 Task: Look for organic products in the category "Women's Body Care".
Action: Mouse moved to (271, 118)
Screenshot: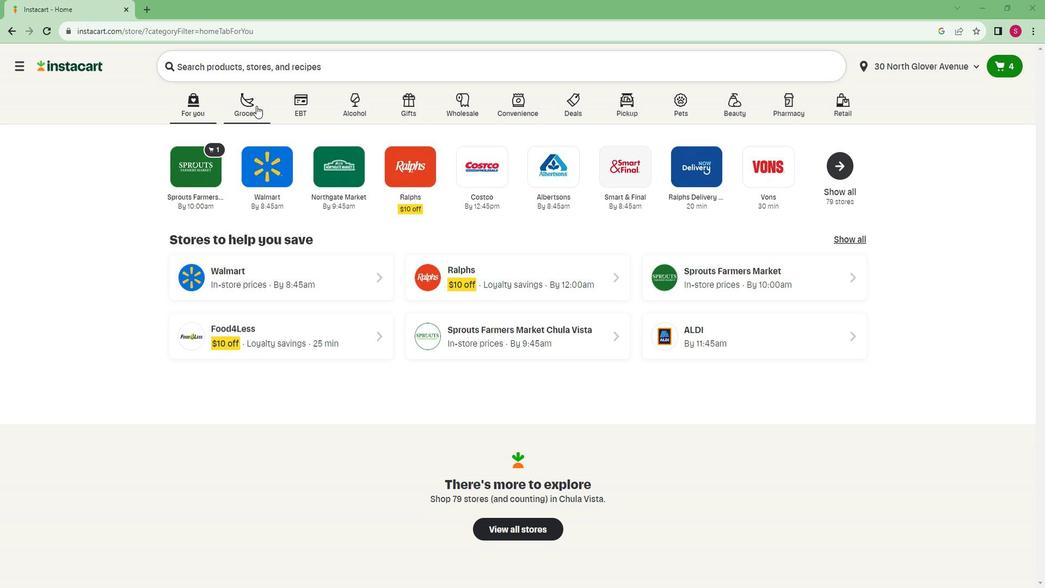 
Action: Mouse pressed left at (271, 118)
Screenshot: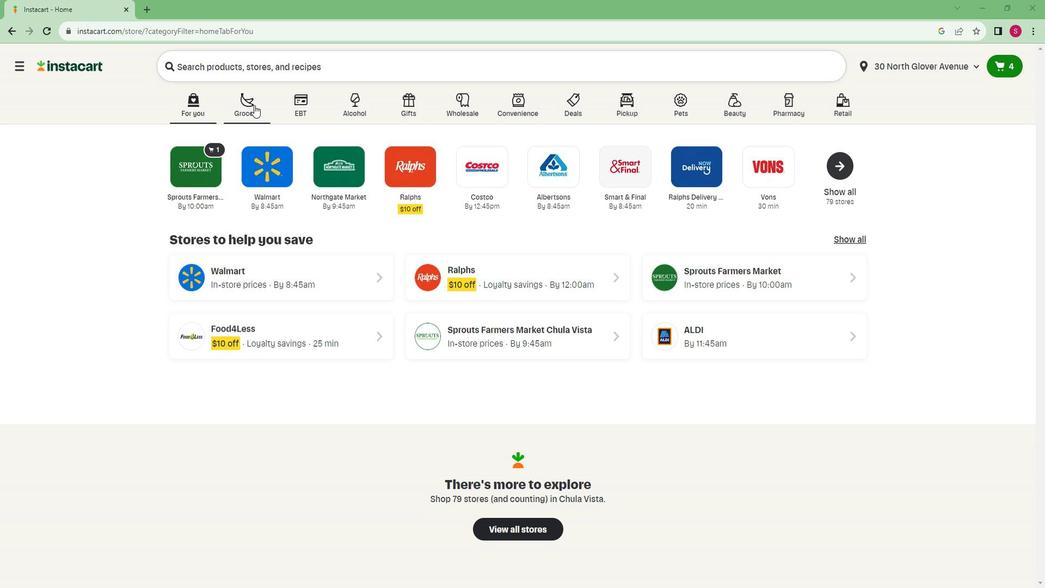 
Action: Mouse moved to (246, 316)
Screenshot: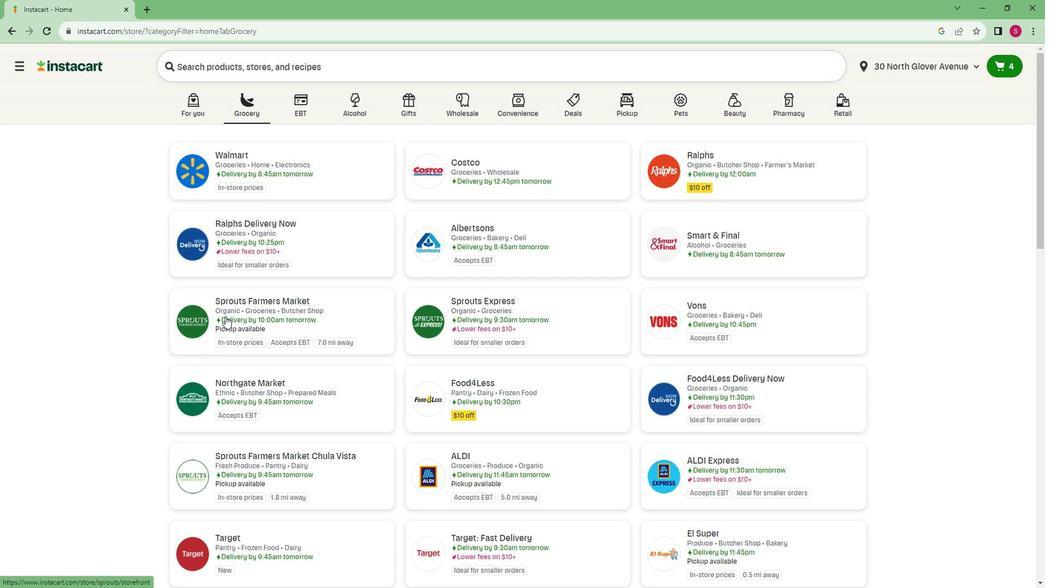 
Action: Mouse pressed left at (246, 316)
Screenshot: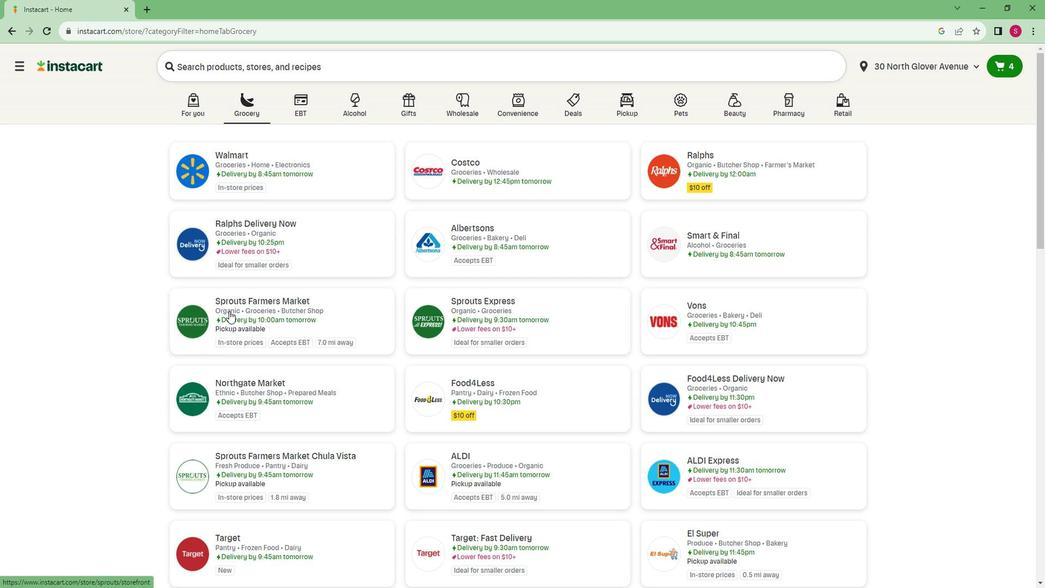 
Action: Mouse moved to (106, 466)
Screenshot: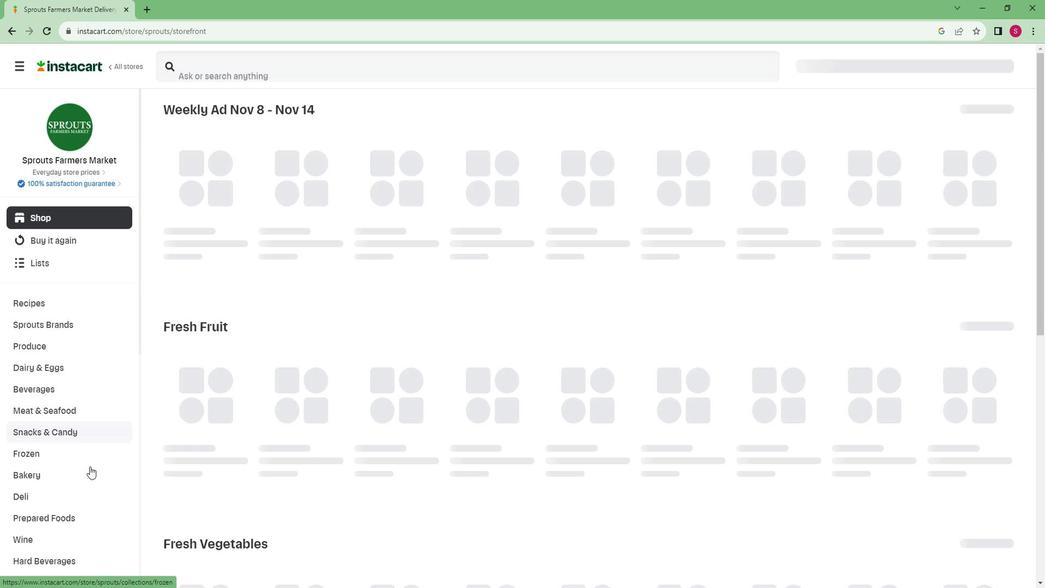 
Action: Mouse scrolled (106, 467) with delta (0, 0)
Screenshot: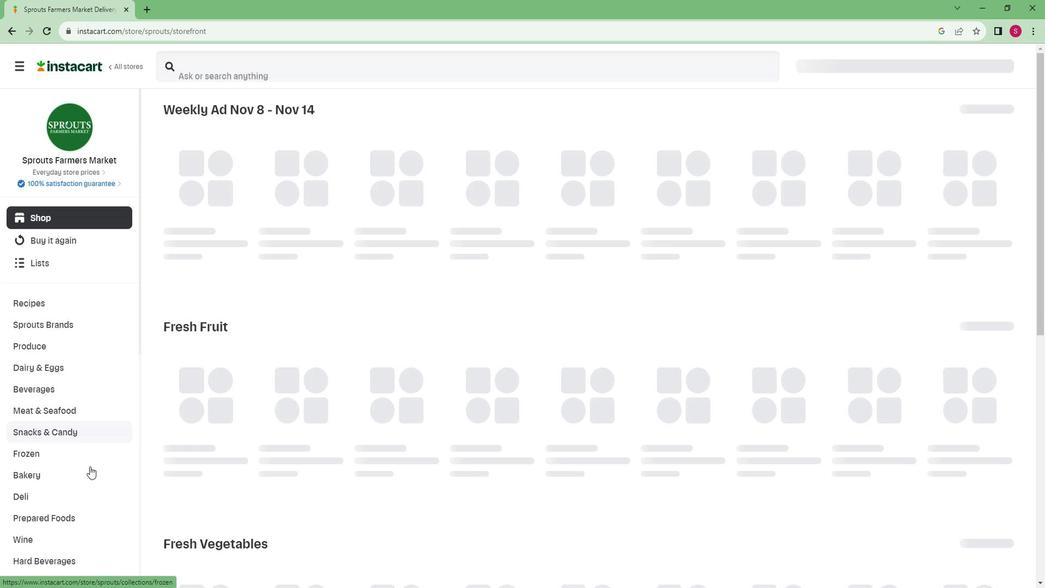 
Action: Mouse scrolled (106, 466) with delta (0, 0)
Screenshot: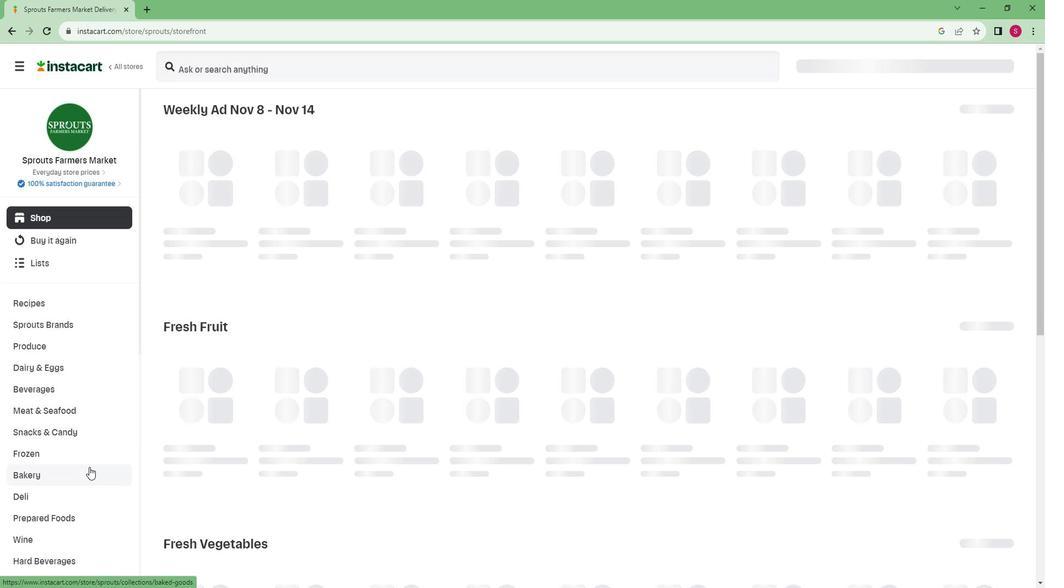 
Action: Mouse scrolled (106, 466) with delta (0, 0)
Screenshot: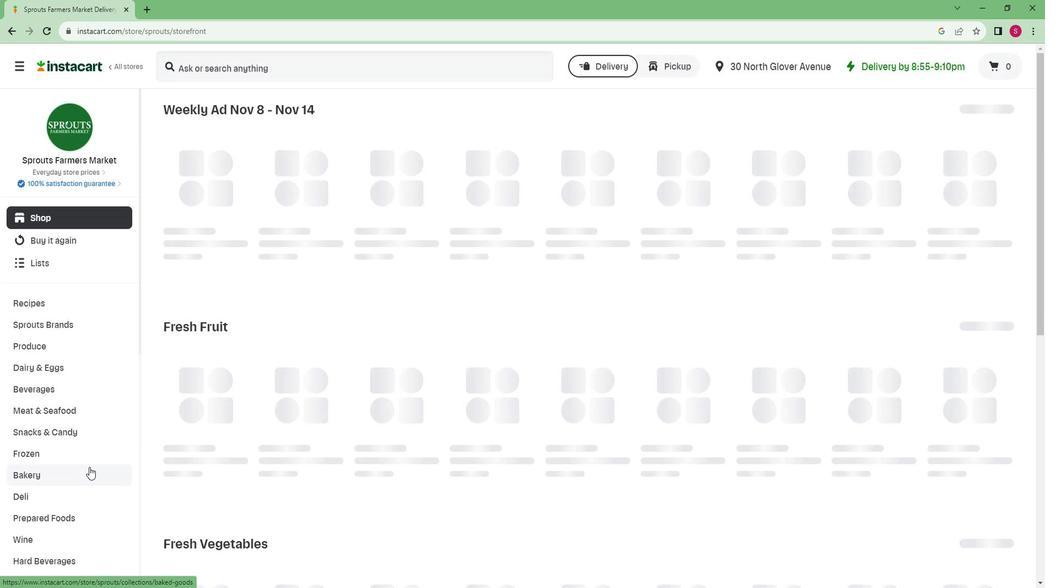 
Action: Mouse scrolled (106, 466) with delta (0, 0)
Screenshot: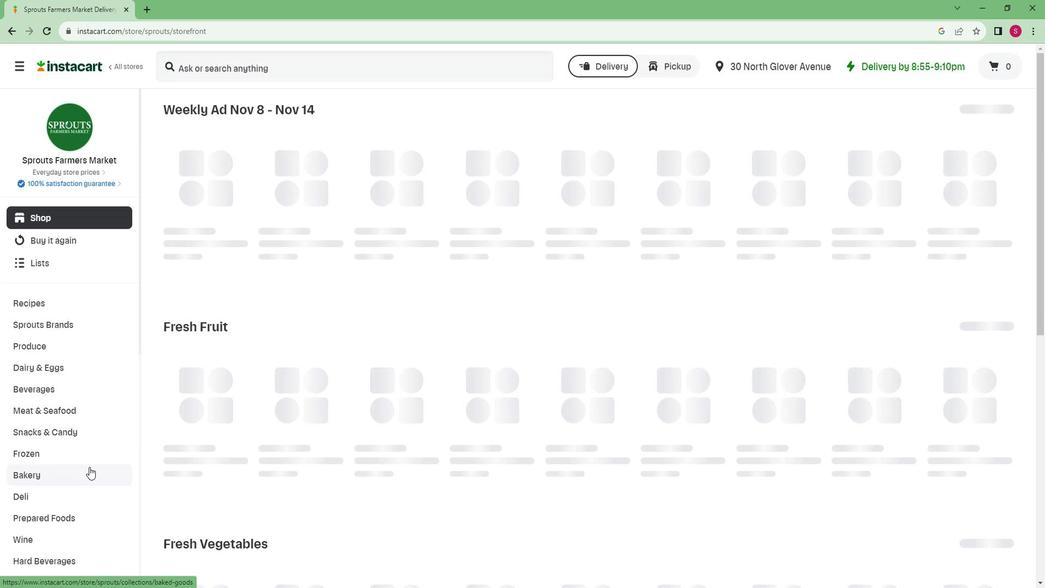 
Action: Mouse scrolled (106, 466) with delta (0, 0)
Screenshot: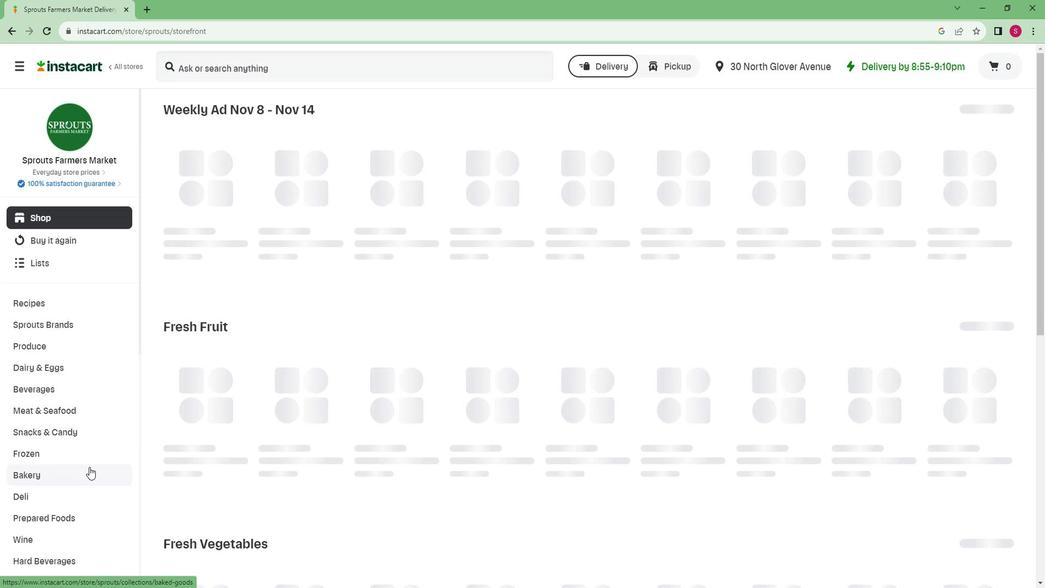 
Action: Mouse scrolled (106, 466) with delta (0, 0)
Screenshot: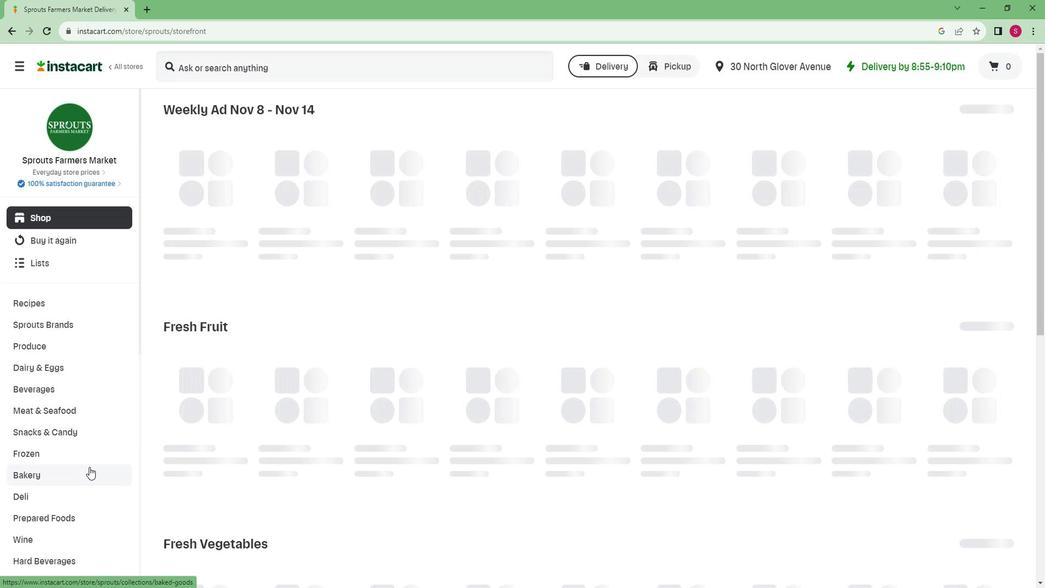 
Action: Mouse scrolled (106, 466) with delta (0, 0)
Screenshot: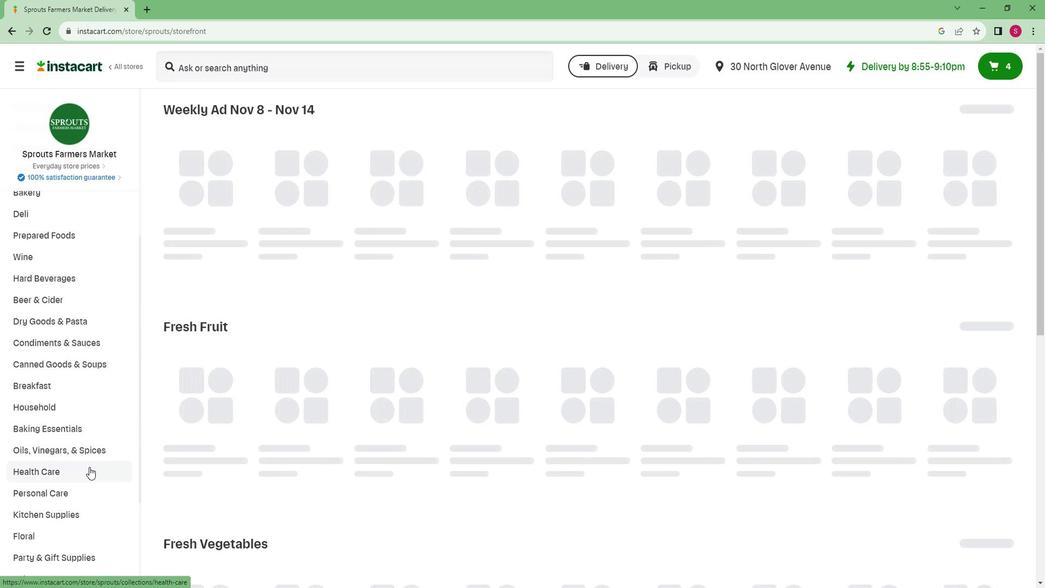 
Action: Mouse scrolled (106, 466) with delta (0, 0)
Screenshot: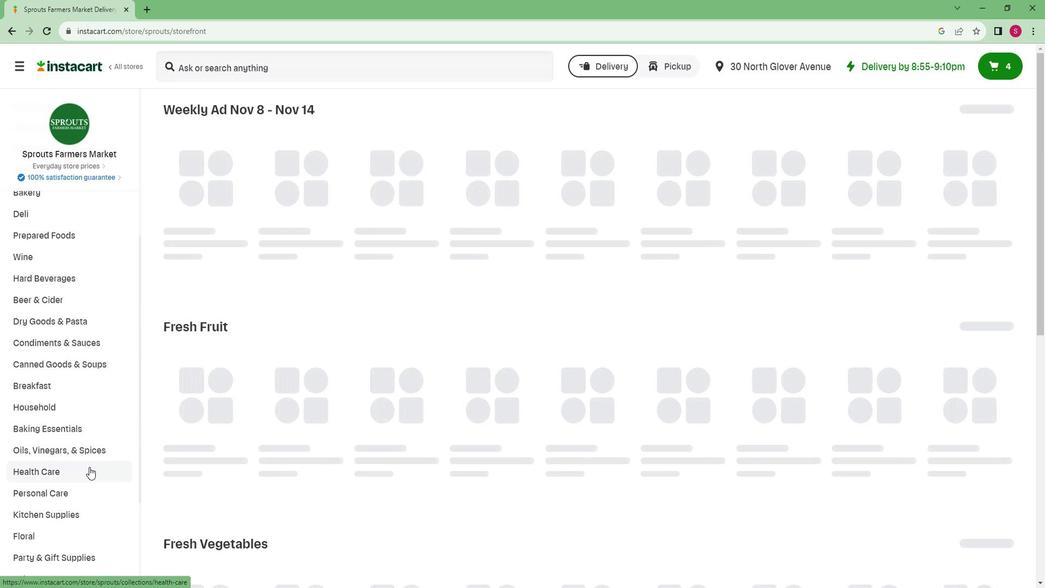 
Action: Mouse scrolled (106, 466) with delta (0, 0)
Screenshot: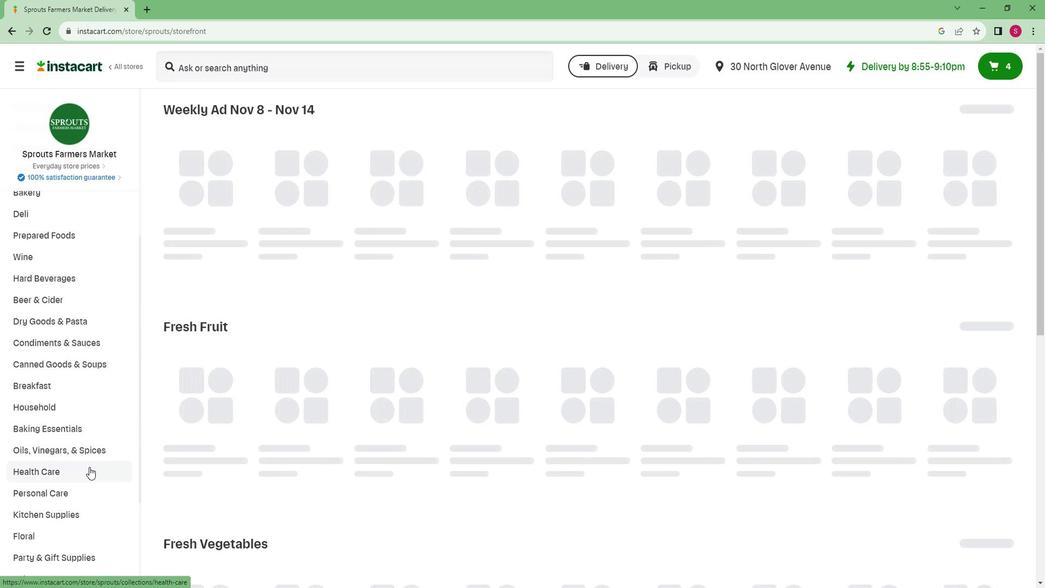 
Action: Mouse scrolled (106, 466) with delta (0, 0)
Screenshot: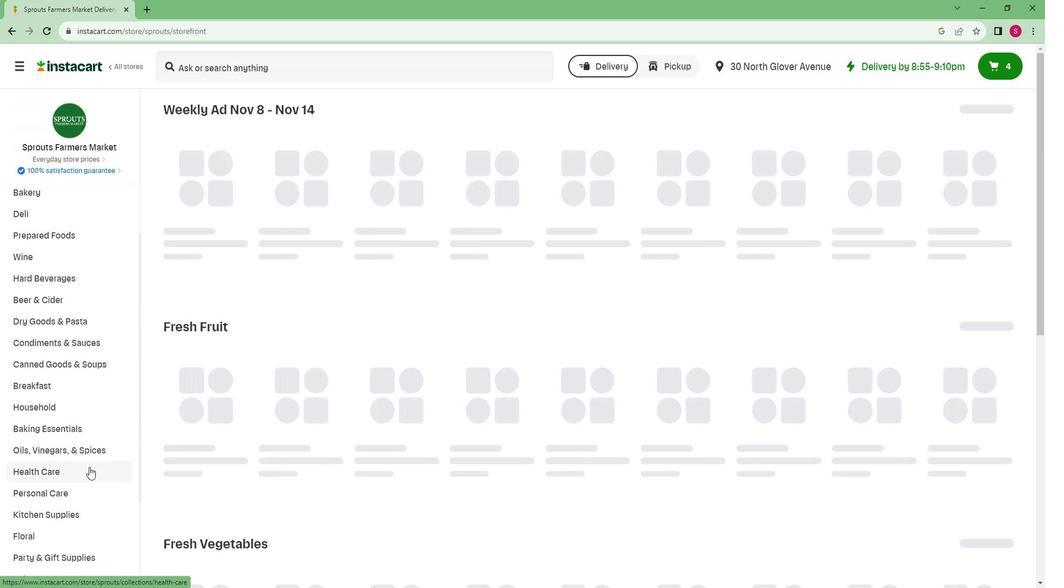 
Action: Mouse moved to (59, 546)
Screenshot: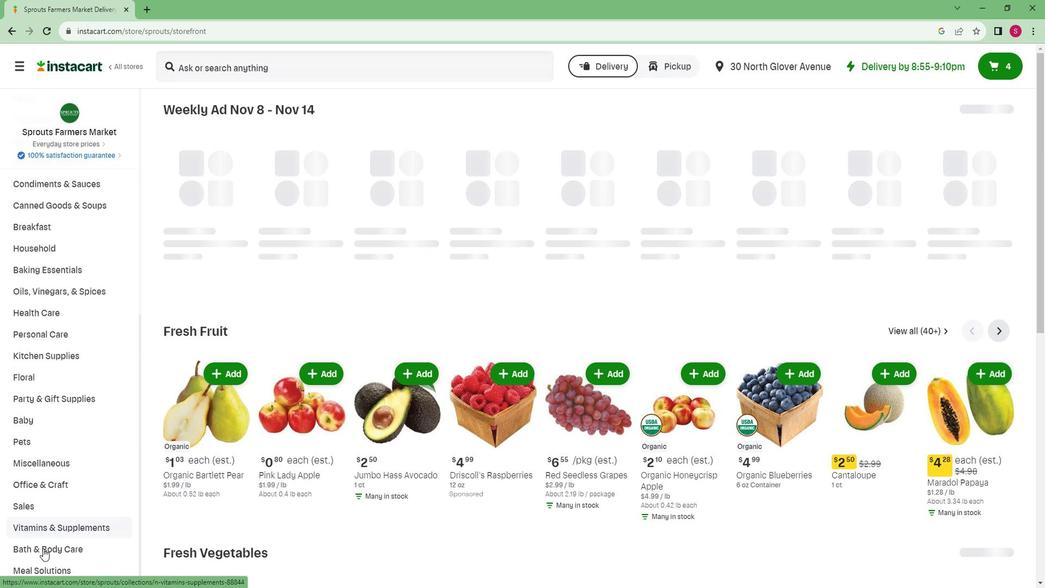 
Action: Mouse pressed left at (59, 546)
Screenshot: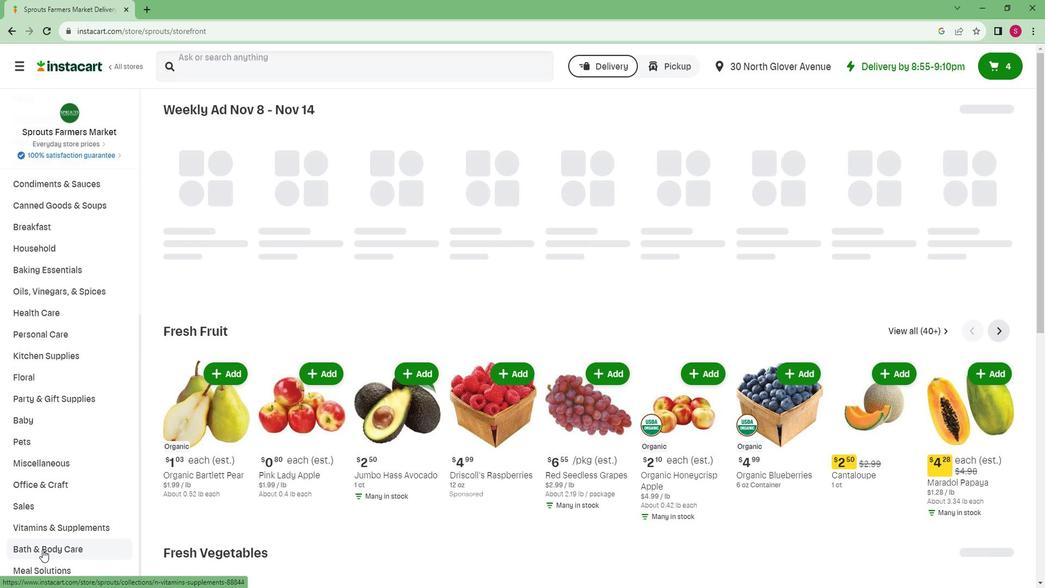 
Action: Mouse moved to (61, 533)
Screenshot: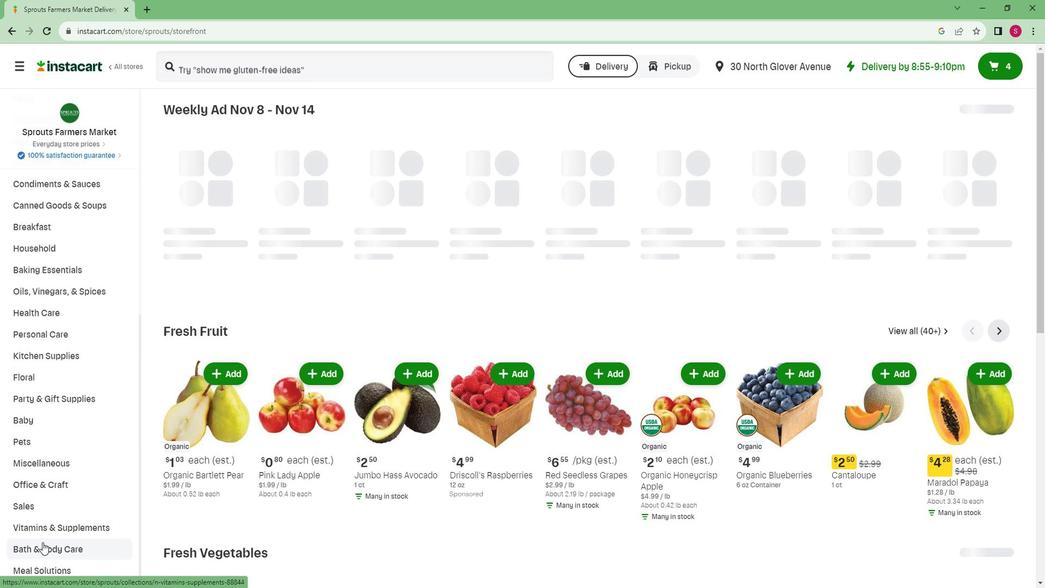 
Action: Mouse scrolled (61, 533) with delta (0, 0)
Screenshot: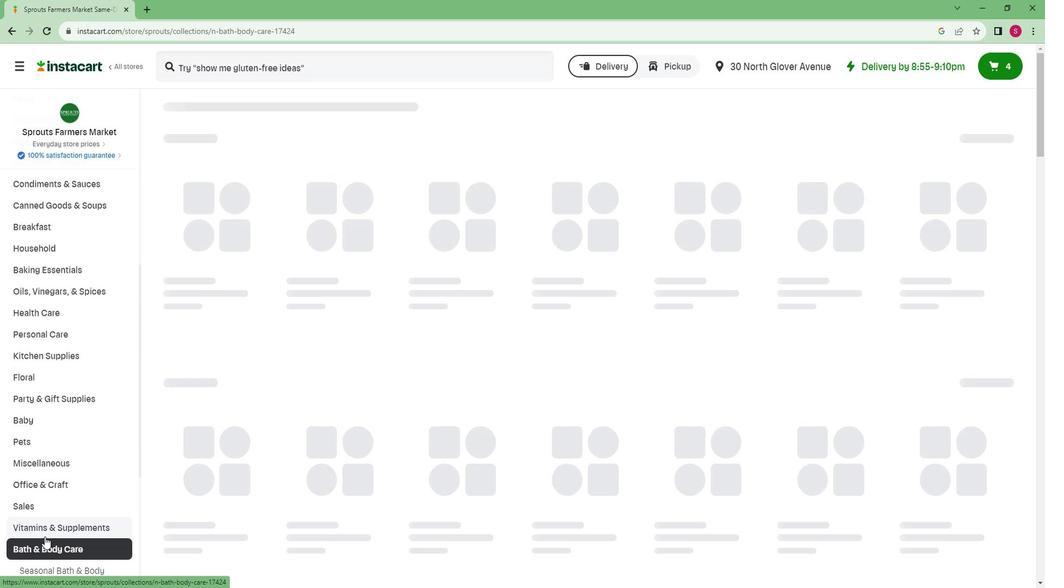 
Action: Mouse scrolled (61, 533) with delta (0, 0)
Screenshot: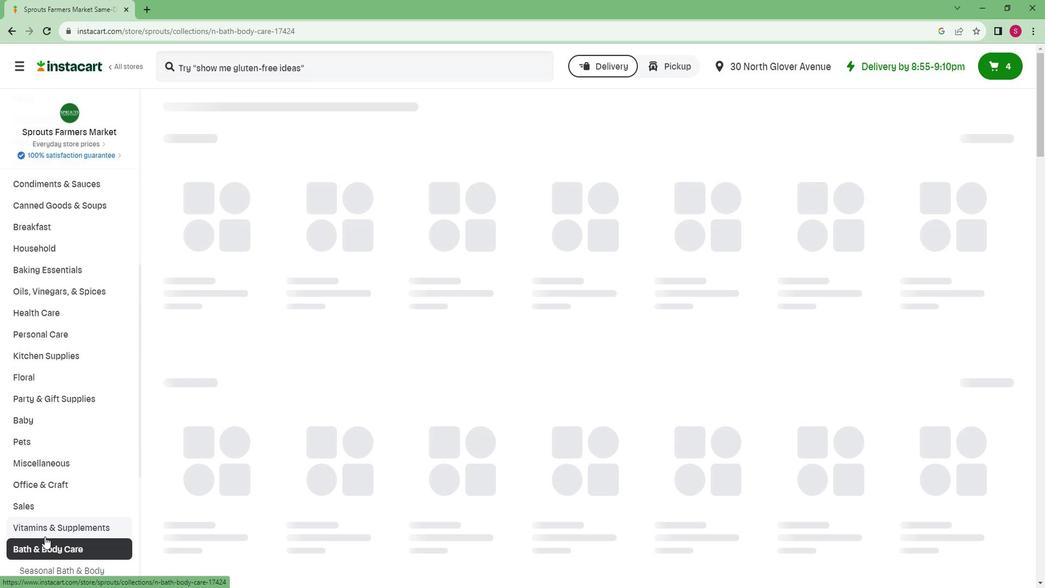 
Action: Mouse scrolled (61, 533) with delta (0, 0)
Screenshot: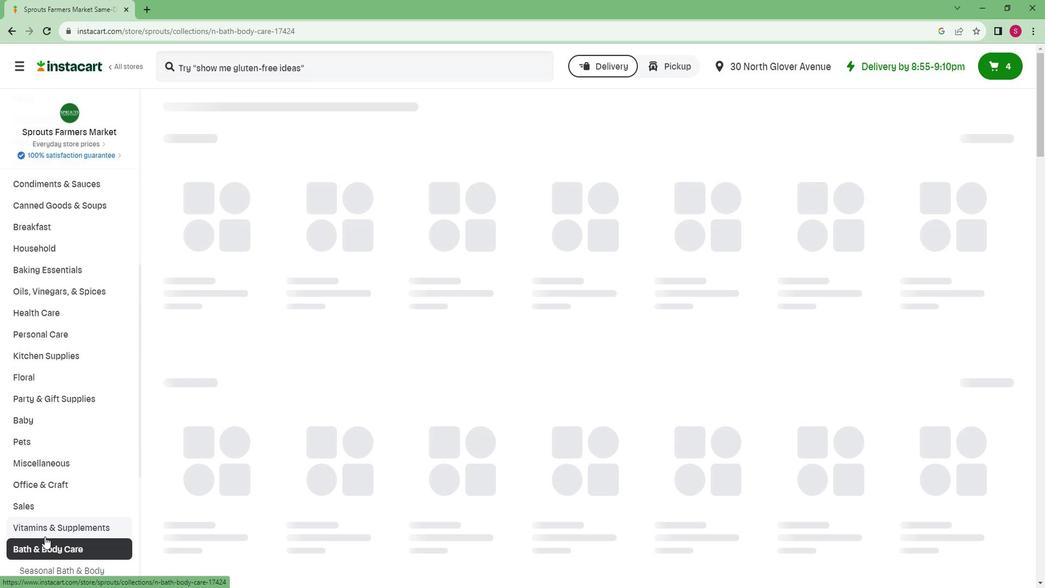 
Action: Mouse scrolled (61, 533) with delta (0, 0)
Screenshot: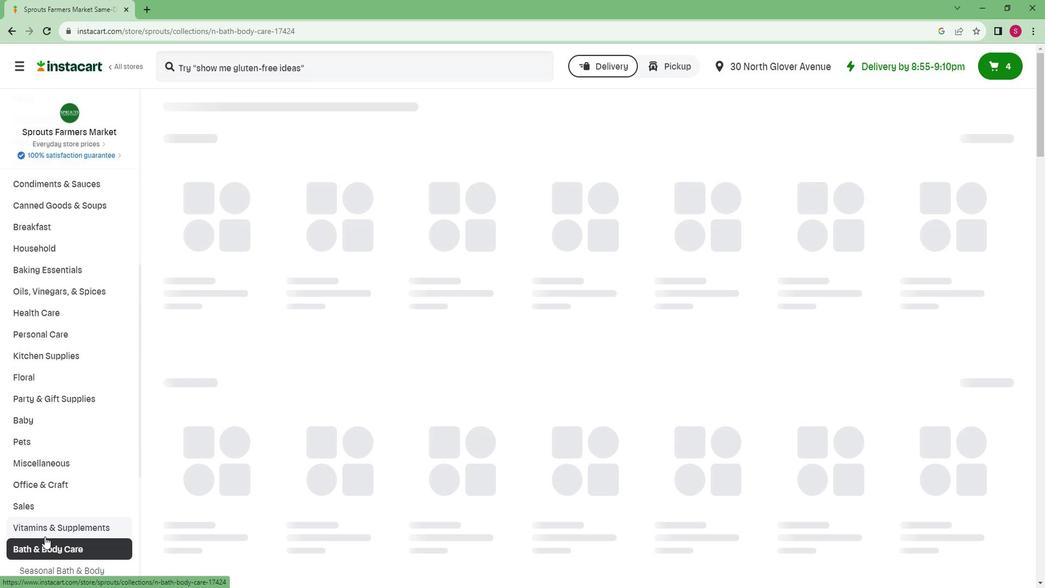 
Action: Mouse scrolled (61, 533) with delta (0, 0)
Screenshot: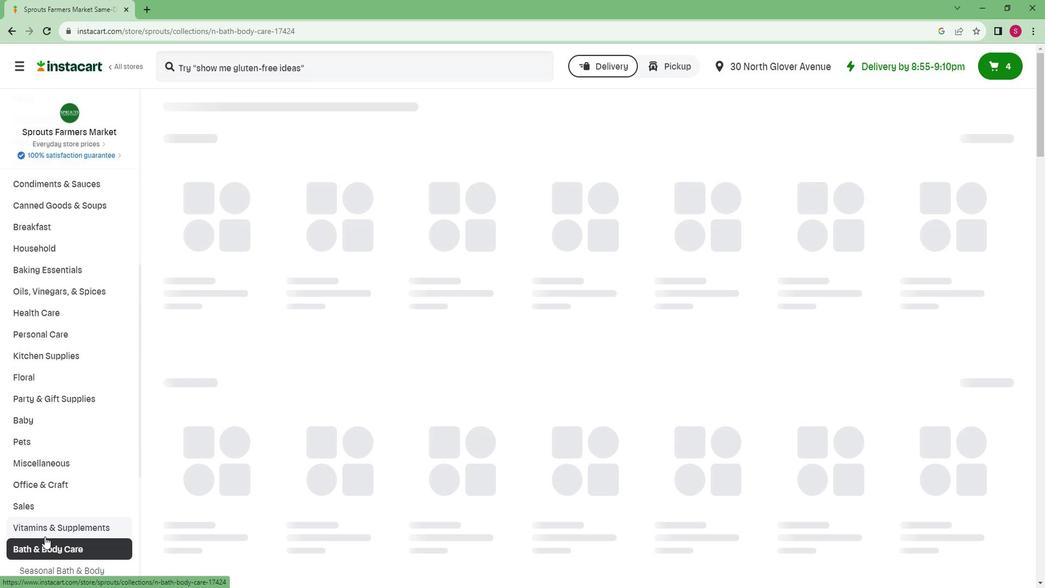
Action: Mouse scrolled (61, 533) with delta (0, 0)
Screenshot: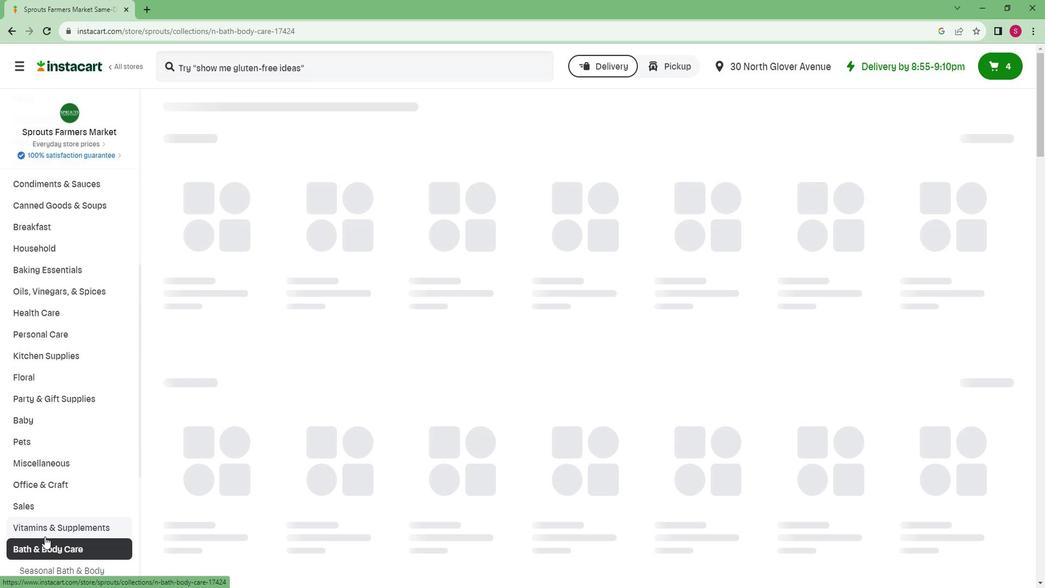 
Action: Mouse moved to (55, 540)
Screenshot: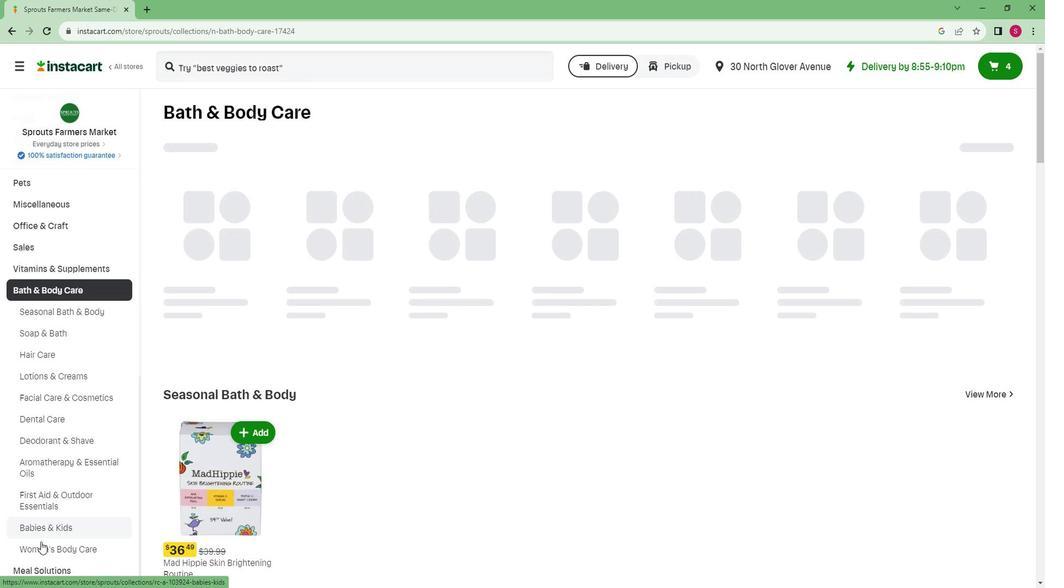 
Action: Mouse pressed left at (55, 540)
Screenshot: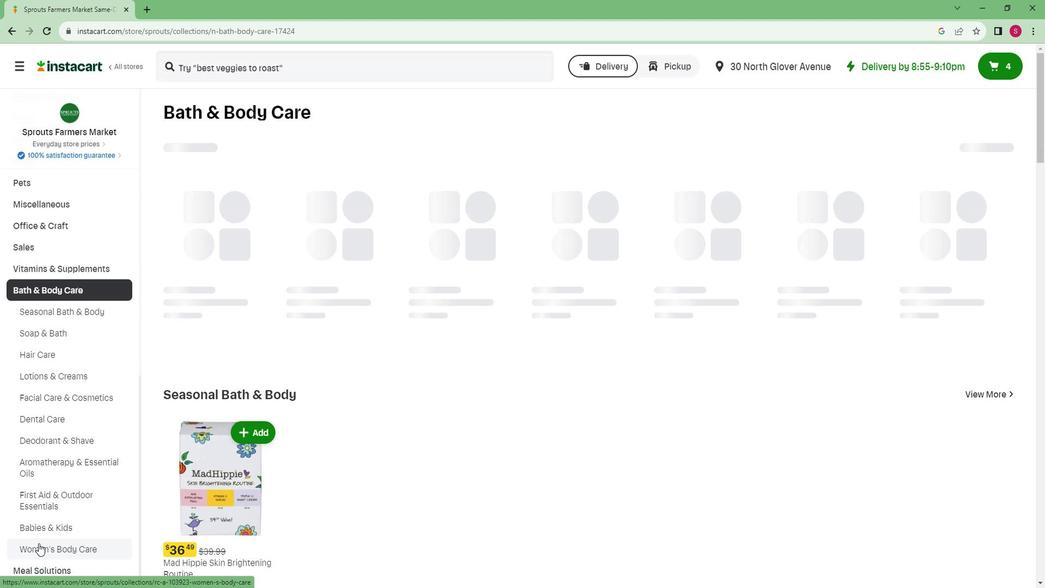
Action: Mouse moved to (354, 494)
Screenshot: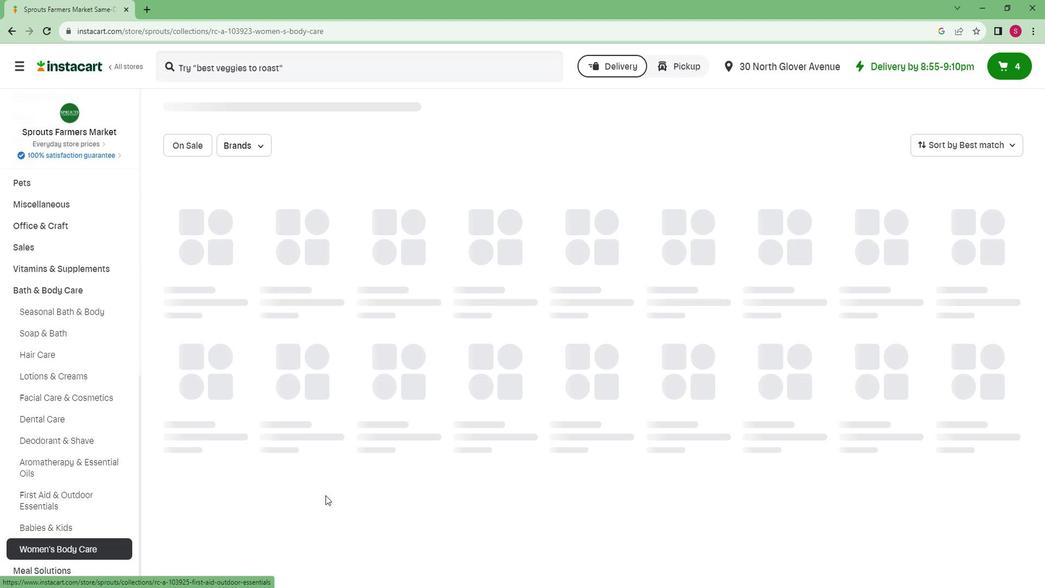 
